 Task: Create ChildIssue0000000606 as Child Issue of Issue Issue0000000303 in Backlog  in Scrum Project Project0000000061 in Jira. Create ChildIssue0000000607 as Child Issue of Issue Issue0000000304 in Backlog  in Scrum Project Project0000000061 in Jira. Create ChildIssue0000000608 as Child Issue of Issue Issue0000000304 in Backlog  in Scrum Project Project0000000061 in Jira. Create ChildIssue0000000609 as Child Issue of Issue Issue0000000305 in Backlog  in Scrum Project Project0000000061 in Jira. Create ChildIssue0000000610 as Child Issue of Issue Issue0000000305 in Backlog  in Scrum Project Project0000000061 in Jira
Action: Mouse moved to (791, 304)
Screenshot: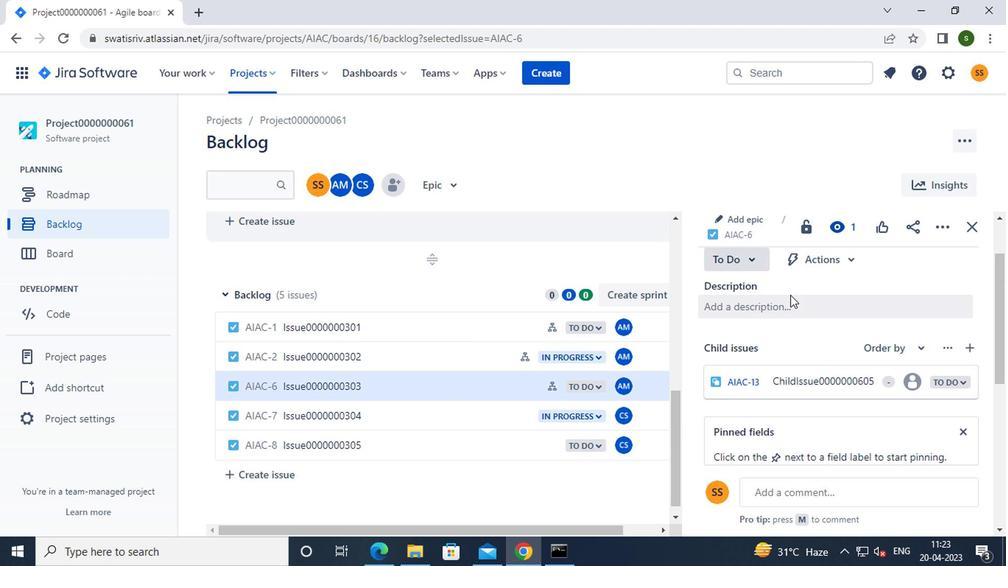
Action: Mouse scrolled (791, 305) with delta (0, 0)
Screenshot: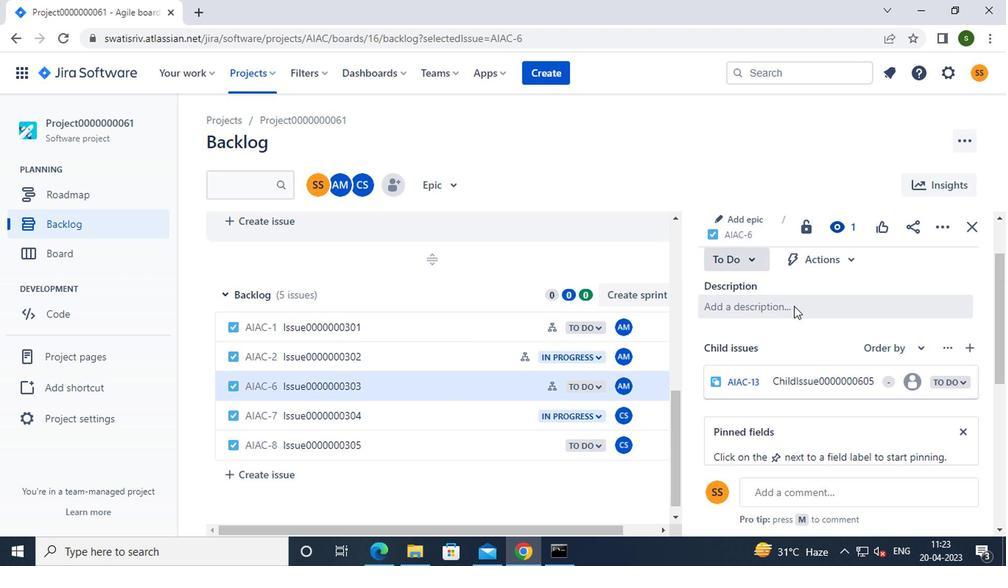 
Action: Mouse scrolled (791, 305) with delta (0, 0)
Screenshot: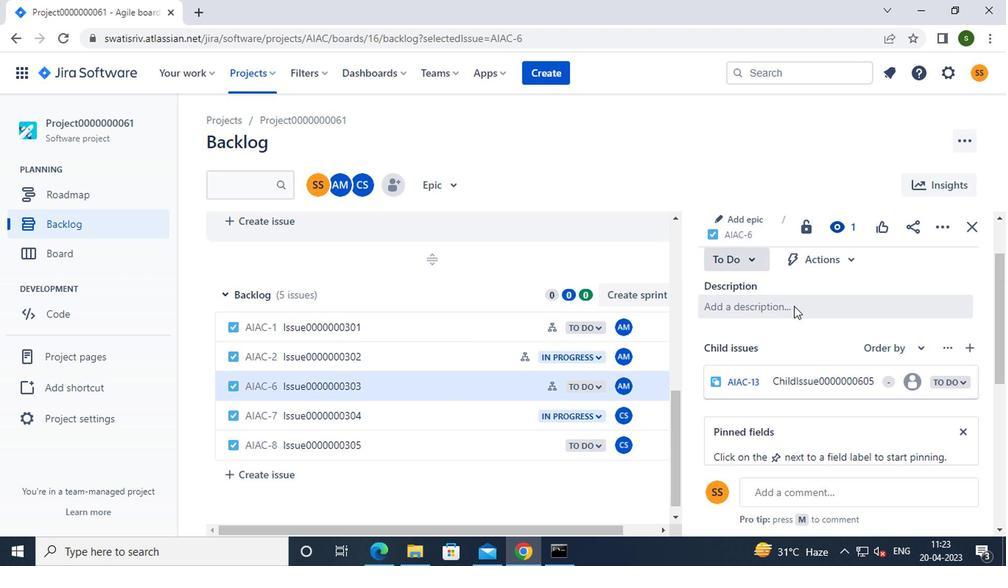 
Action: Mouse moved to (738, 291)
Screenshot: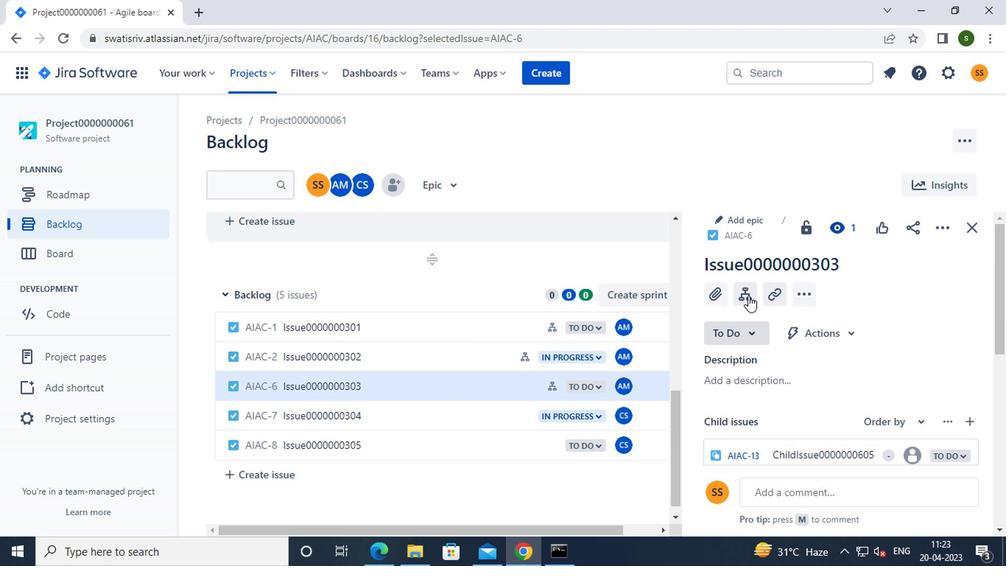 
Action: Mouse pressed left at (738, 291)
Screenshot: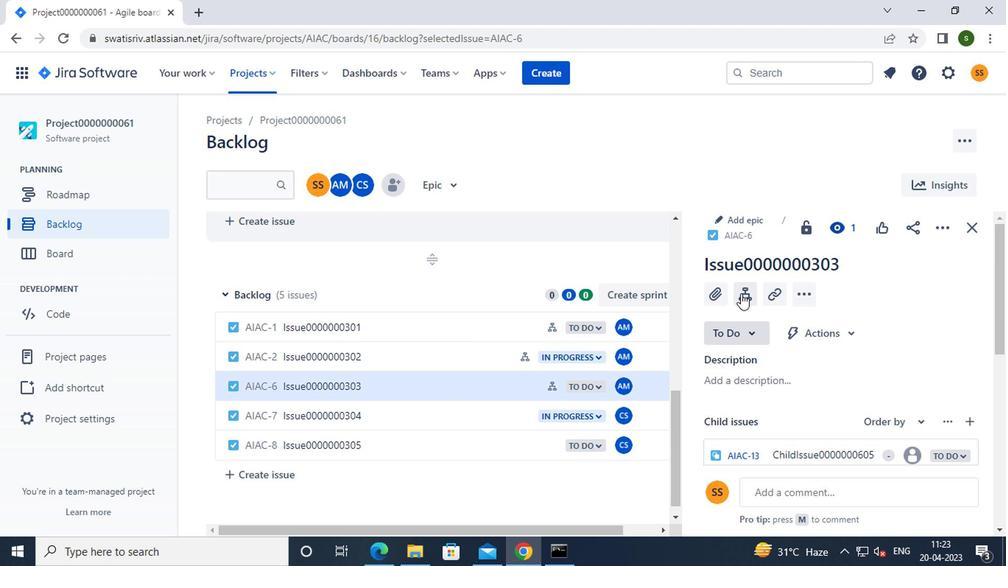 
Action: Mouse moved to (764, 360)
Screenshot: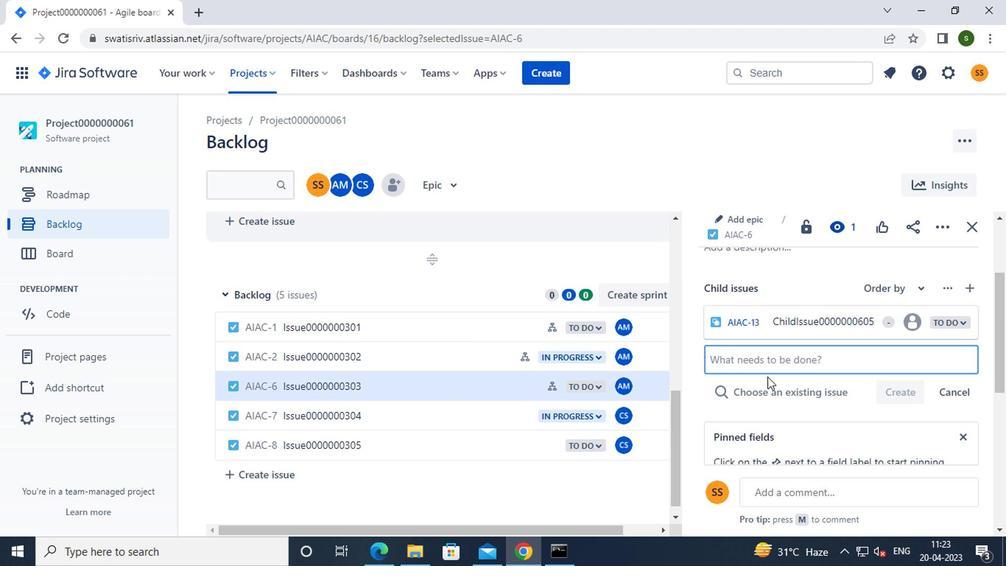 
Action: Mouse pressed left at (764, 360)
Screenshot: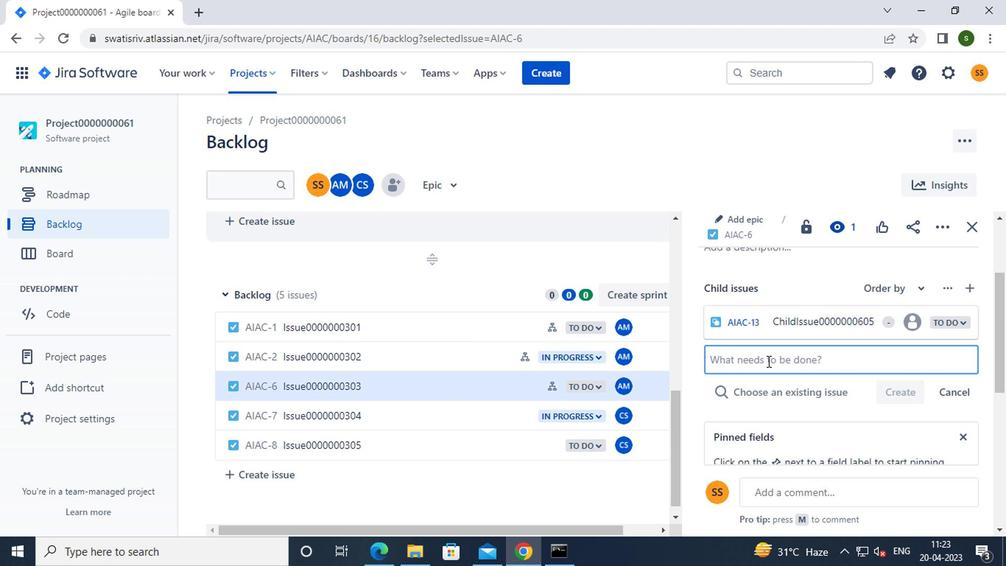 
Action: Mouse moved to (769, 357)
Screenshot: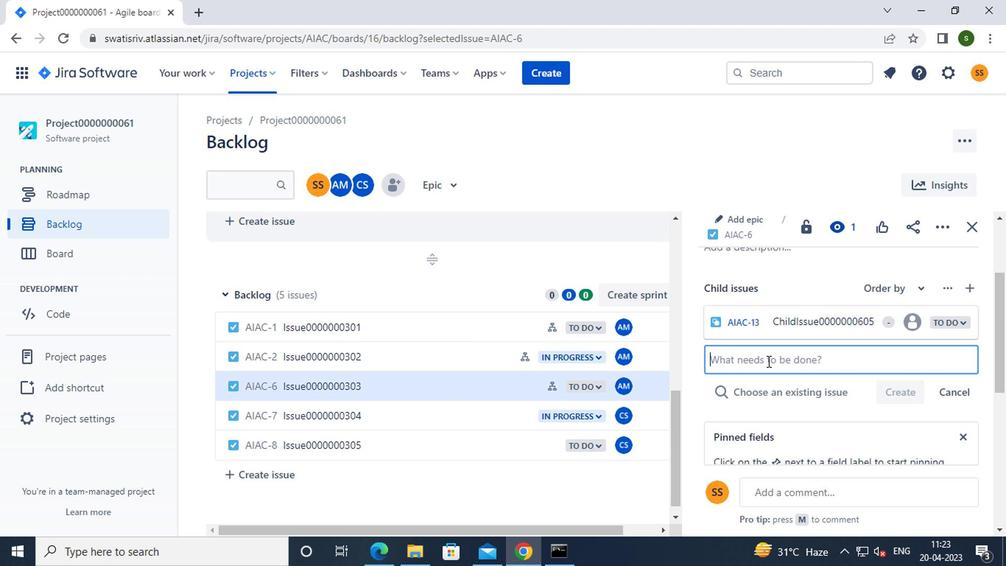 
Action: Key pressed <Key.caps_lock>c<Key.caps_lock>hild<Key.caps_lock>i<Key.caps_lock>ssue0000000606
Screenshot: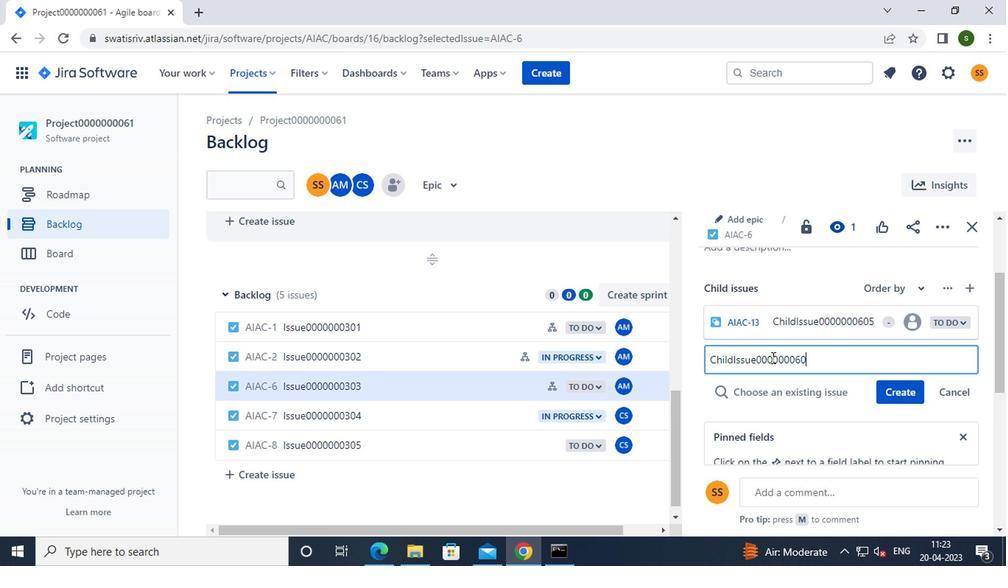 
Action: Mouse moved to (890, 395)
Screenshot: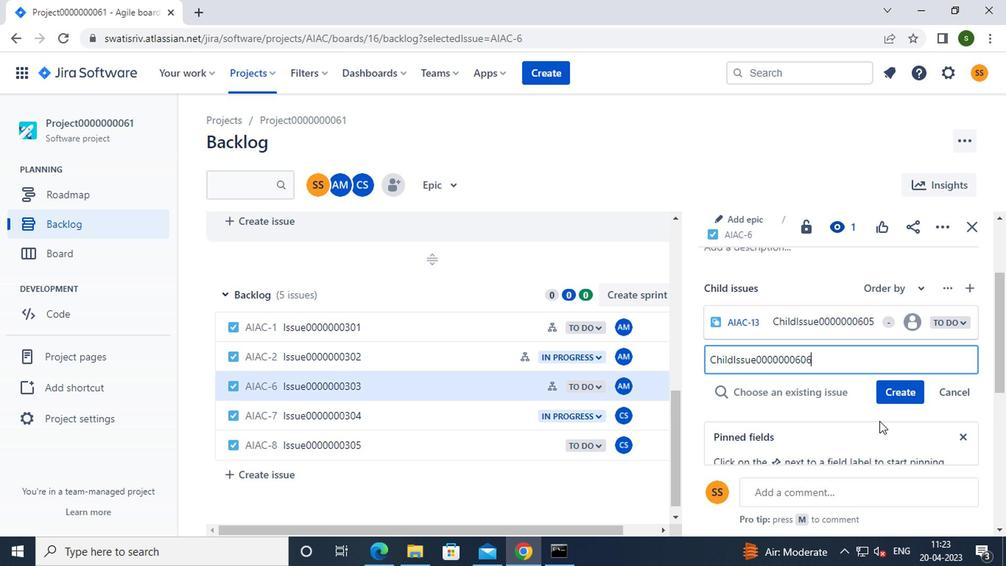 
Action: Mouse pressed left at (890, 395)
Screenshot: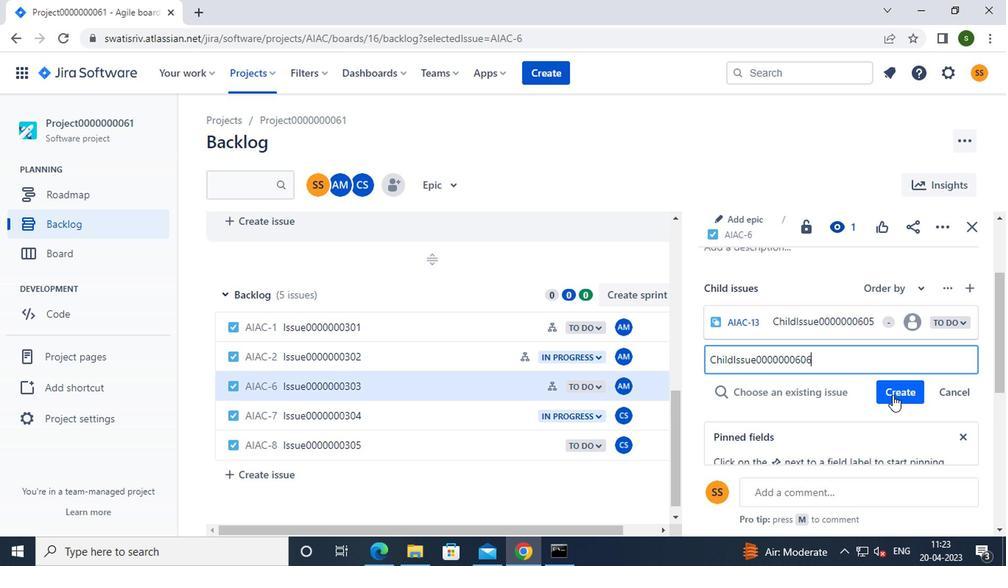 
Action: Mouse moved to (455, 411)
Screenshot: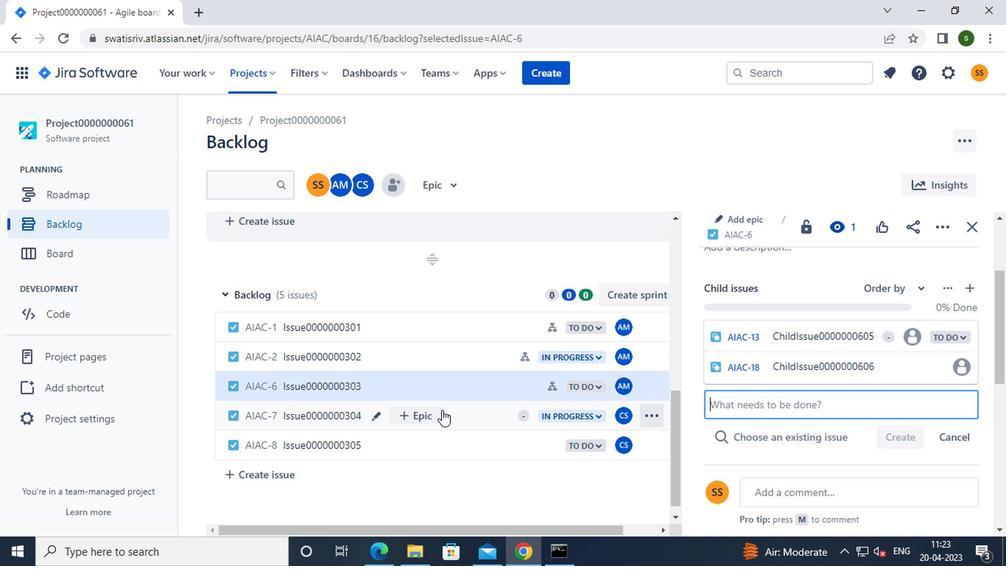 
Action: Mouse pressed left at (455, 411)
Screenshot: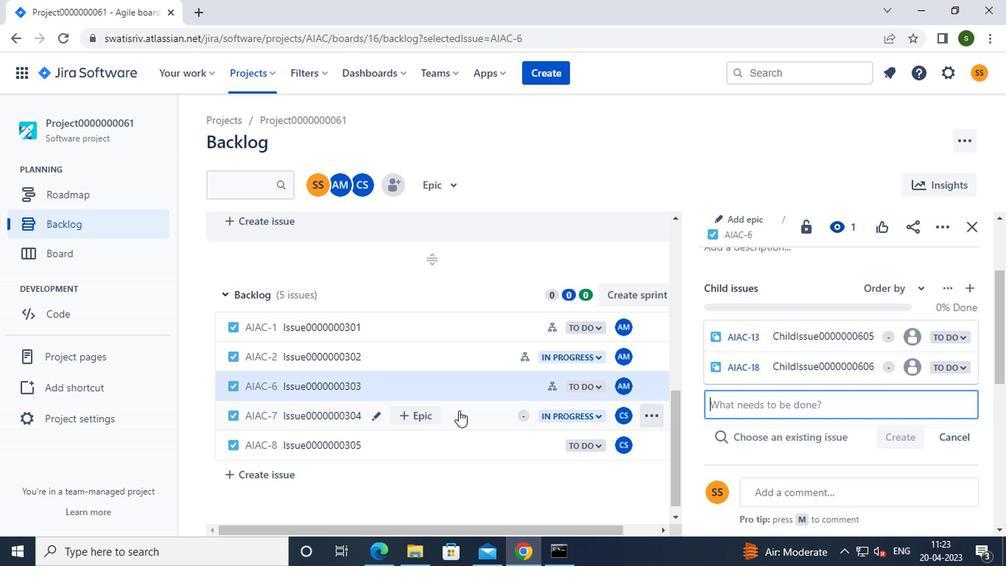
Action: Mouse moved to (740, 299)
Screenshot: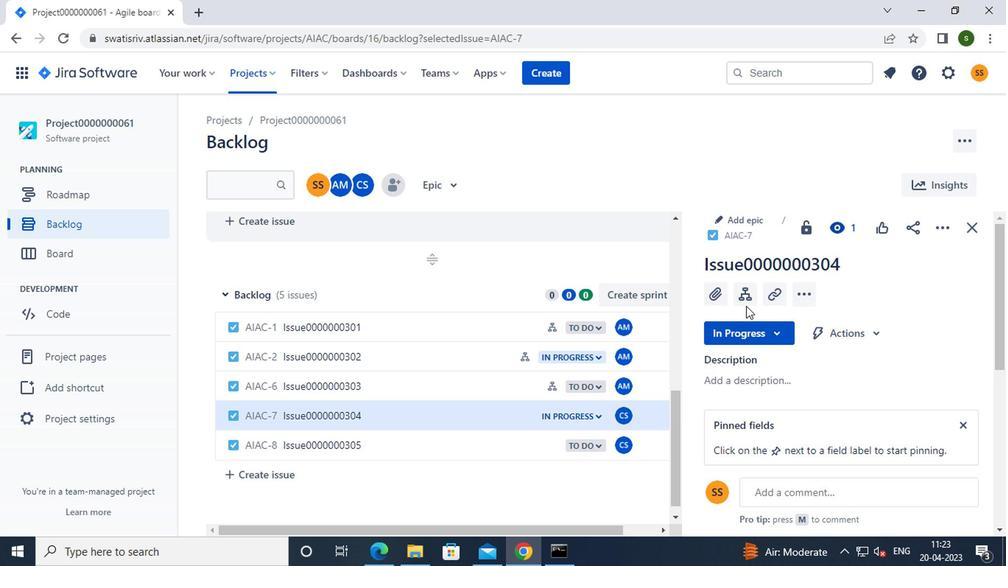 
Action: Mouse pressed left at (740, 299)
Screenshot: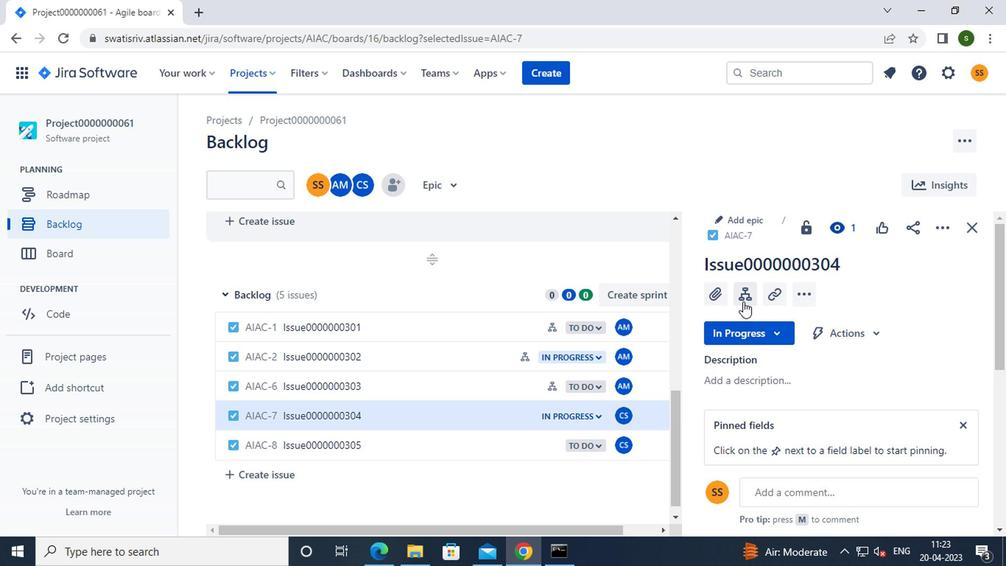 
Action: Mouse moved to (741, 358)
Screenshot: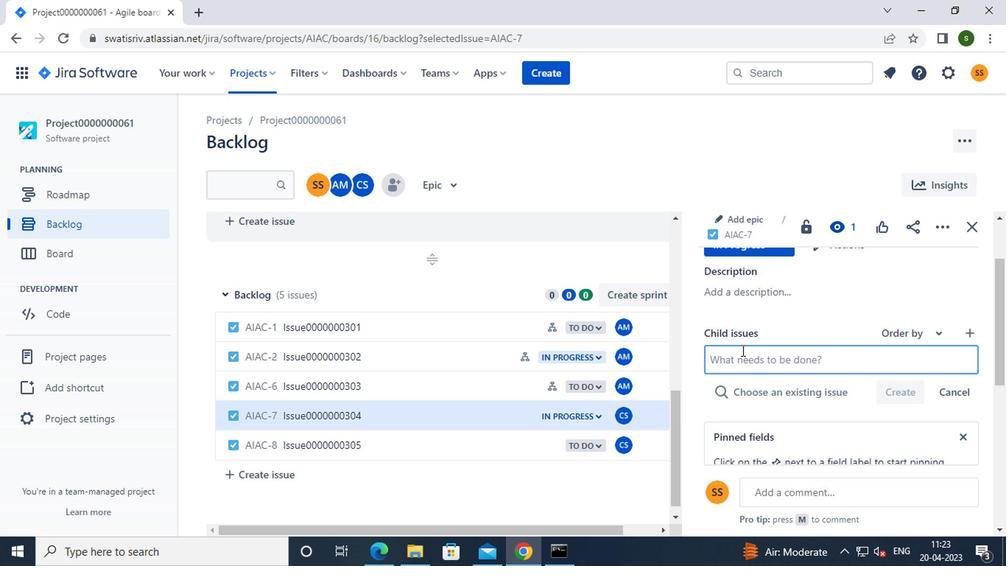 
Action: Mouse pressed left at (741, 358)
Screenshot: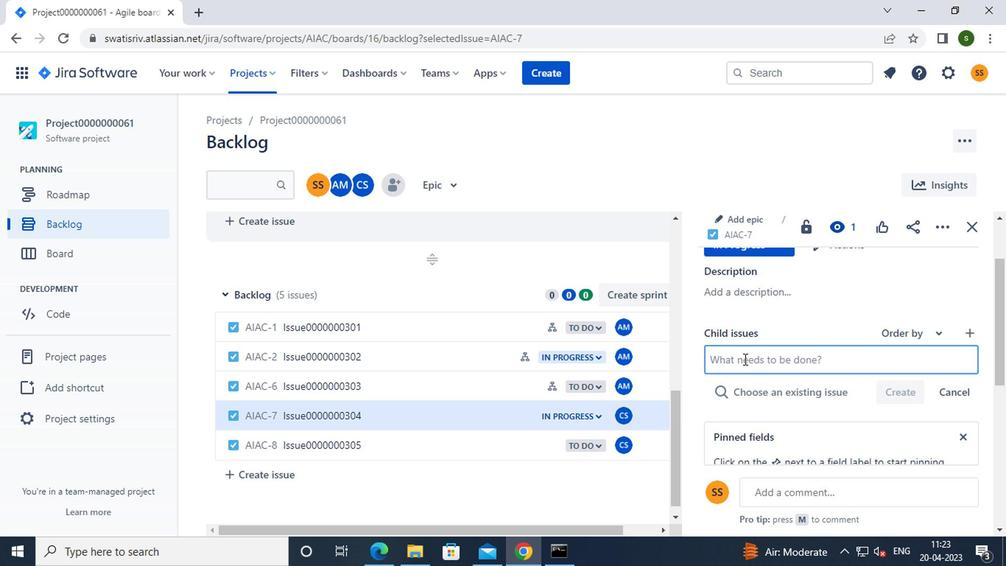 
Action: Key pressed <Key.caps_lock>c<Key.caps_lock>hild<Key.caps_lock>i<Key.caps_lock>ssue0000000607
Screenshot: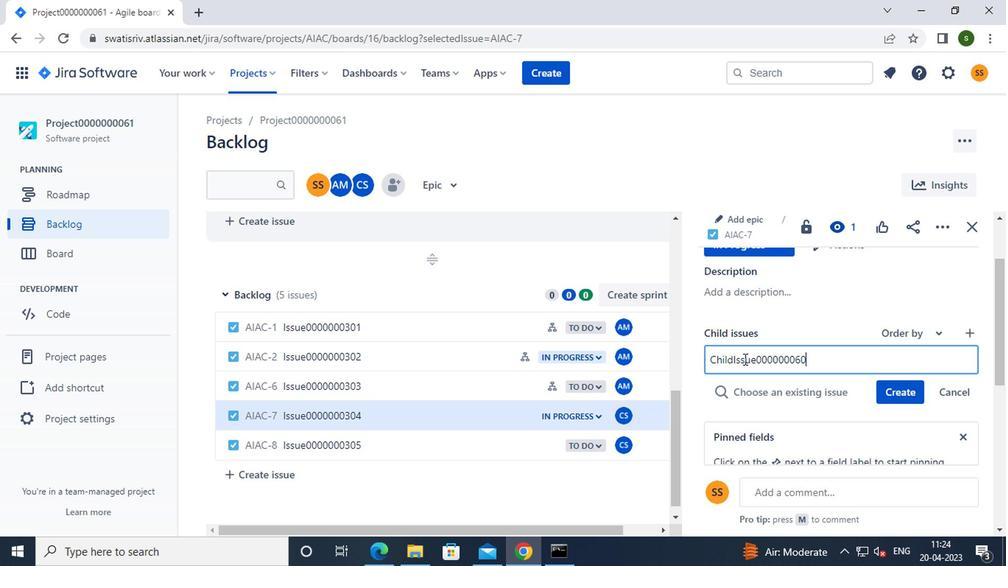 
Action: Mouse moved to (884, 385)
Screenshot: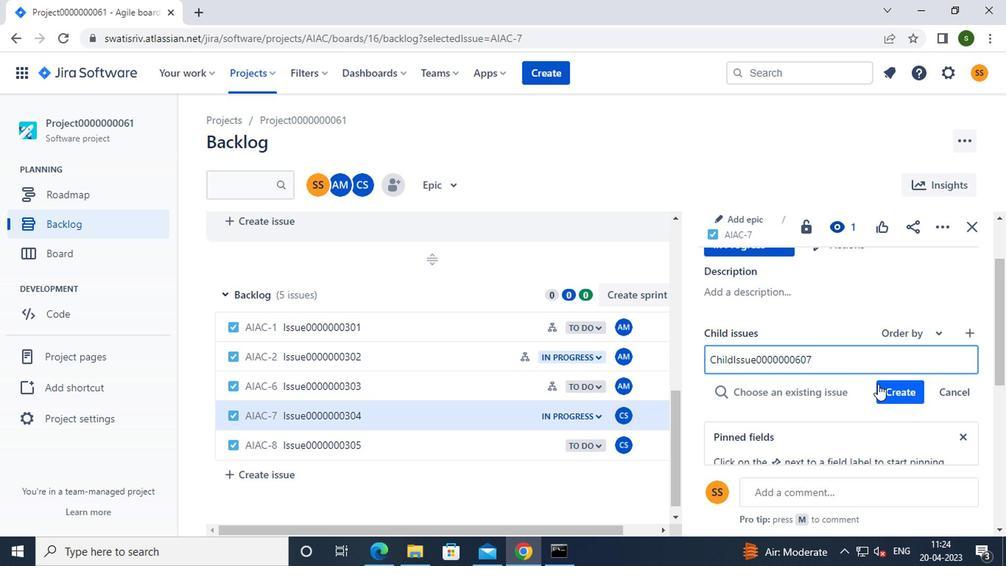 
Action: Mouse pressed left at (884, 385)
Screenshot: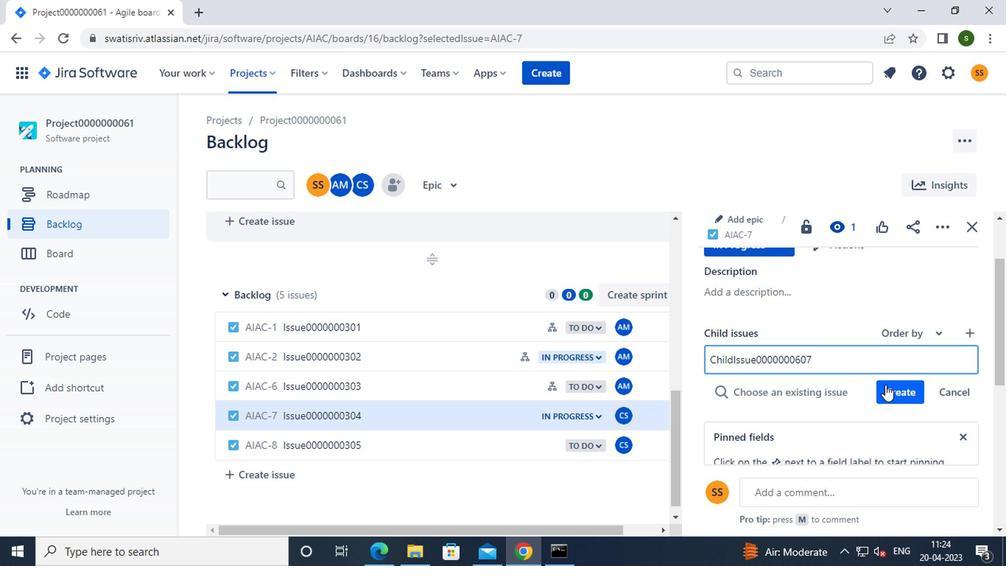 
Action: Mouse moved to (822, 409)
Screenshot: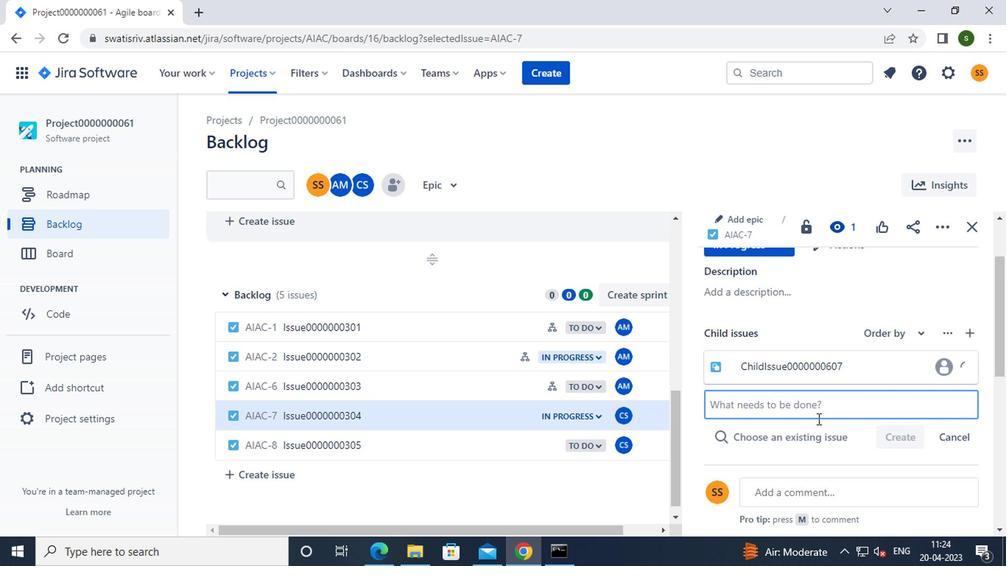 
Action: Key pressed <Key.caps_lock>c<Key.caps_lock>hild<Key.caps_lock>i<Key.caps_lock>ssue0000000608
Screenshot: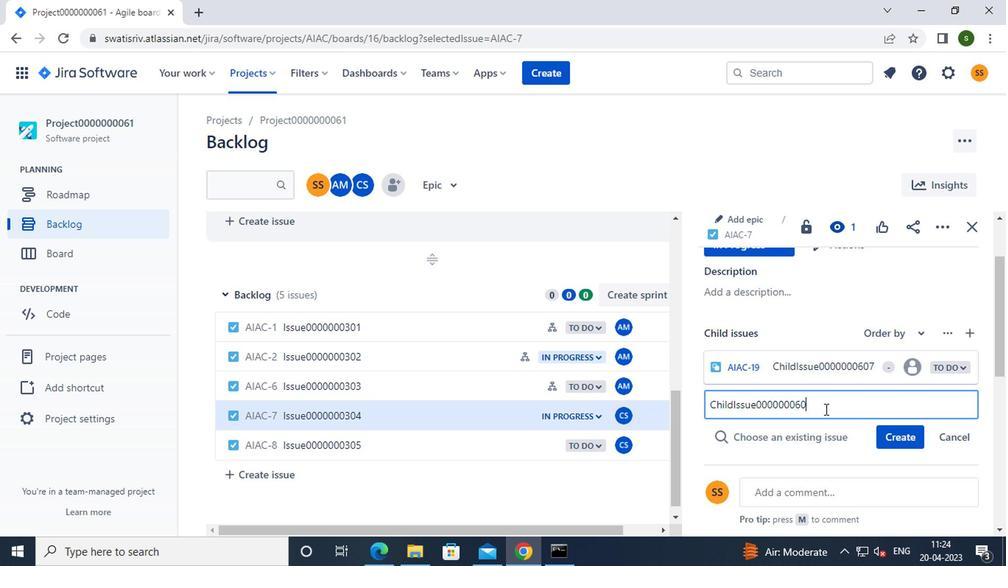 
Action: Mouse moved to (902, 433)
Screenshot: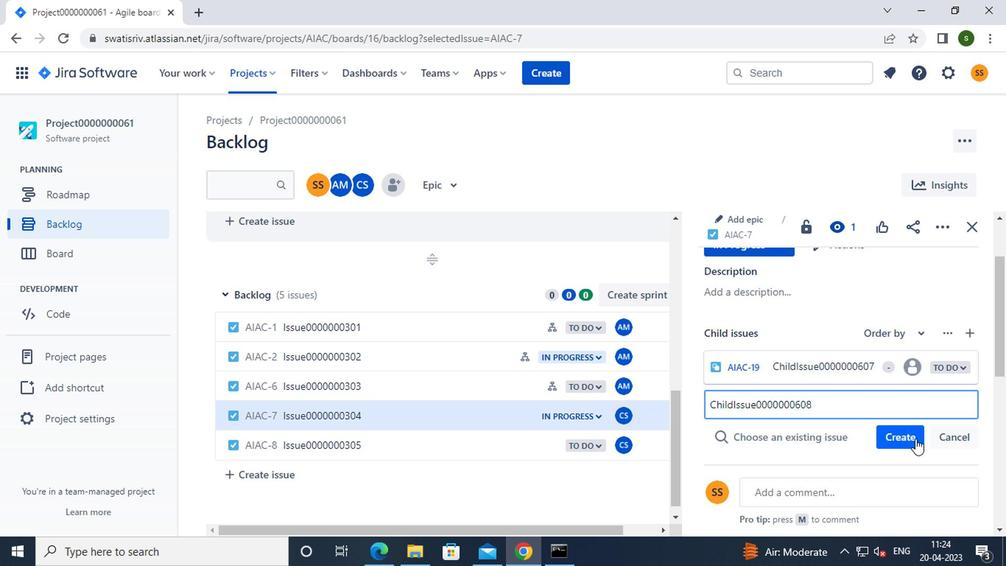 
Action: Mouse pressed left at (902, 433)
Screenshot: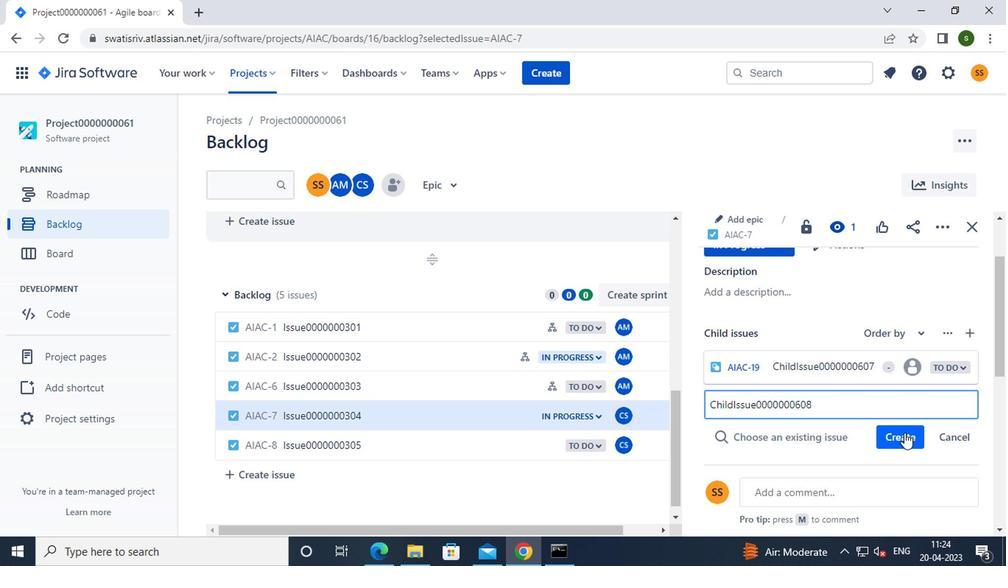 
Action: Mouse moved to (446, 447)
Screenshot: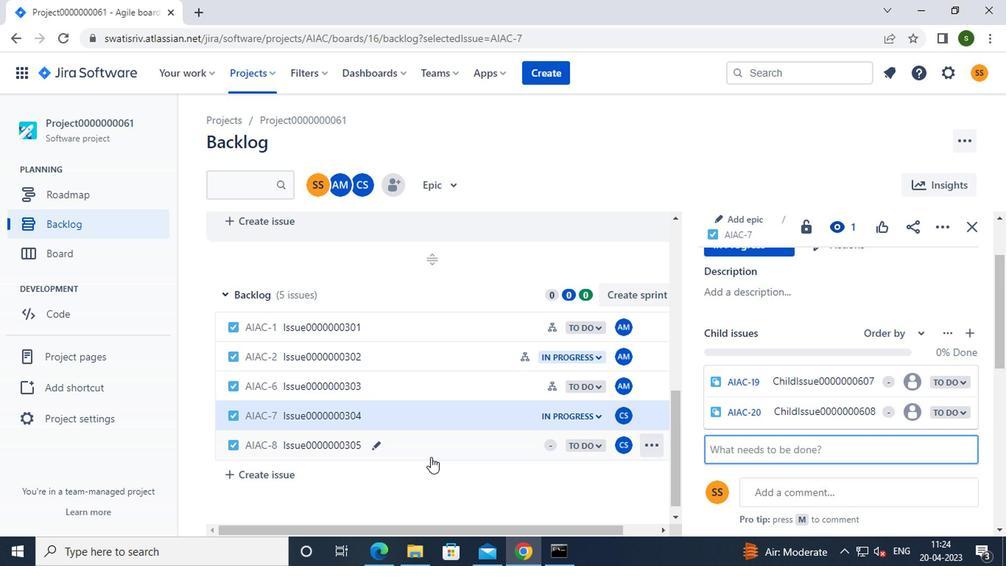 
Action: Mouse pressed left at (446, 447)
Screenshot: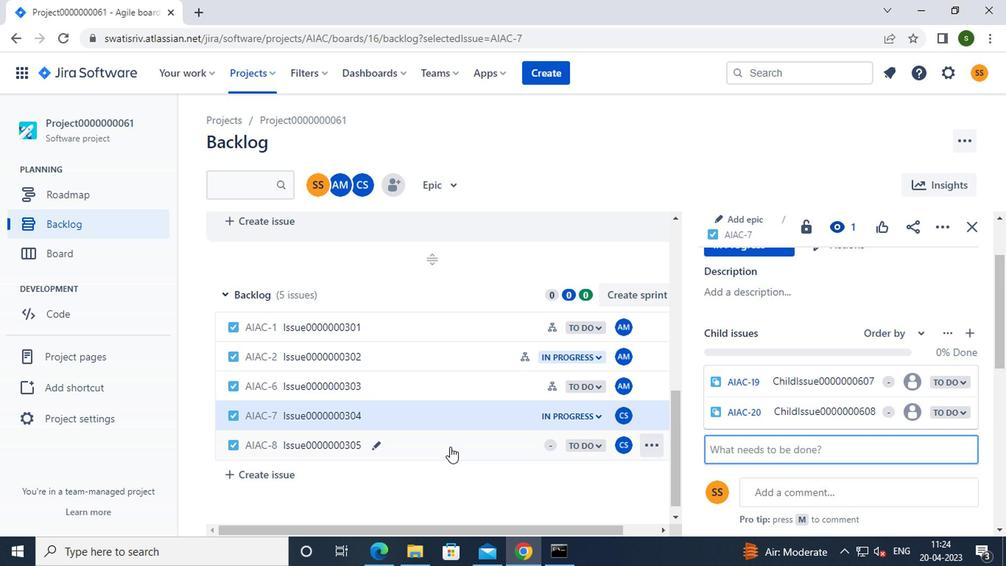 
Action: Mouse moved to (746, 299)
Screenshot: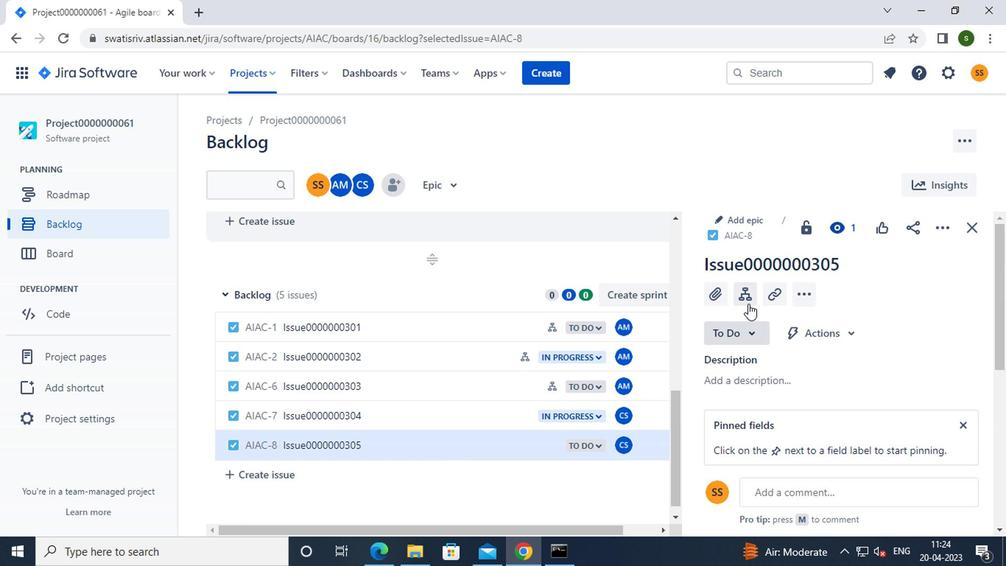 
Action: Mouse pressed left at (746, 299)
Screenshot: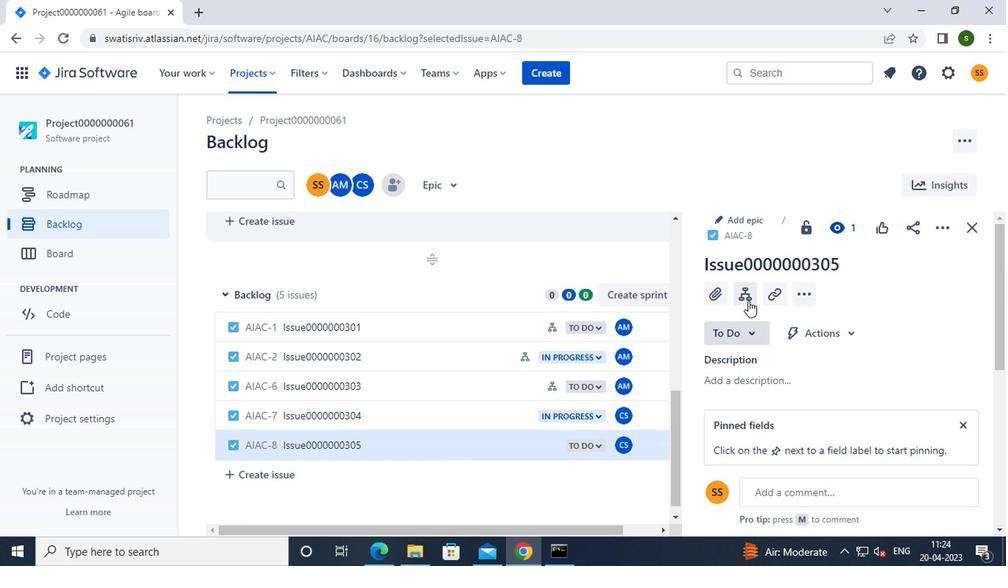 
Action: Mouse moved to (747, 354)
Screenshot: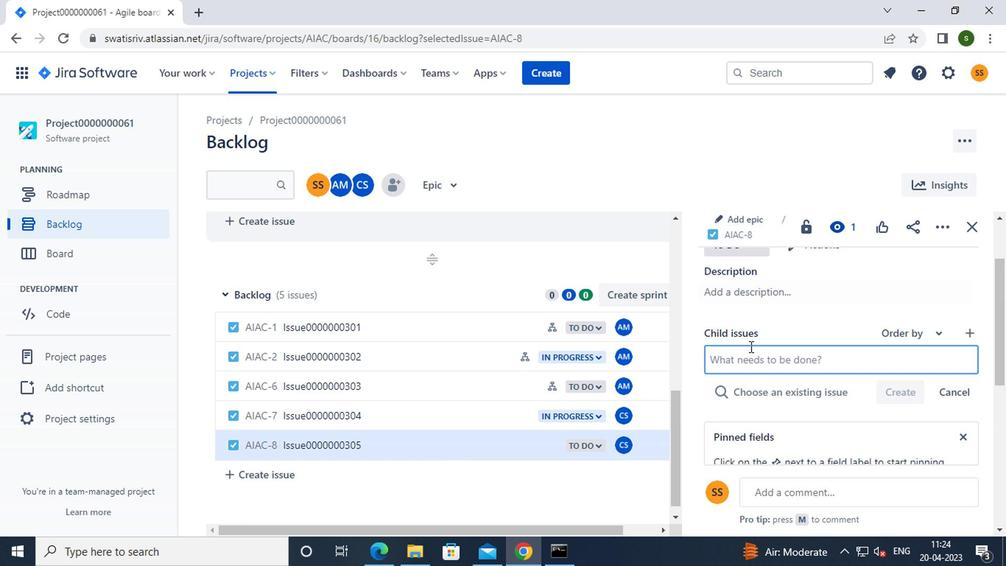 
Action: Mouse pressed left at (747, 354)
Screenshot: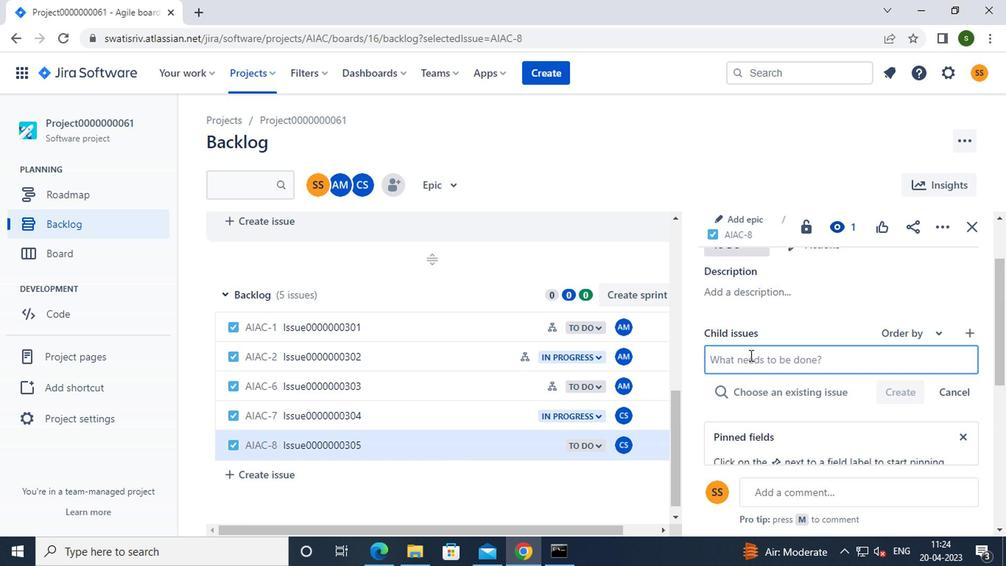 
Action: Key pressed <Key.caps_lock>c<Key.caps_lock>hild<Key.caps_lock>i<Key.caps_lock>ssue0000000609
Screenshot: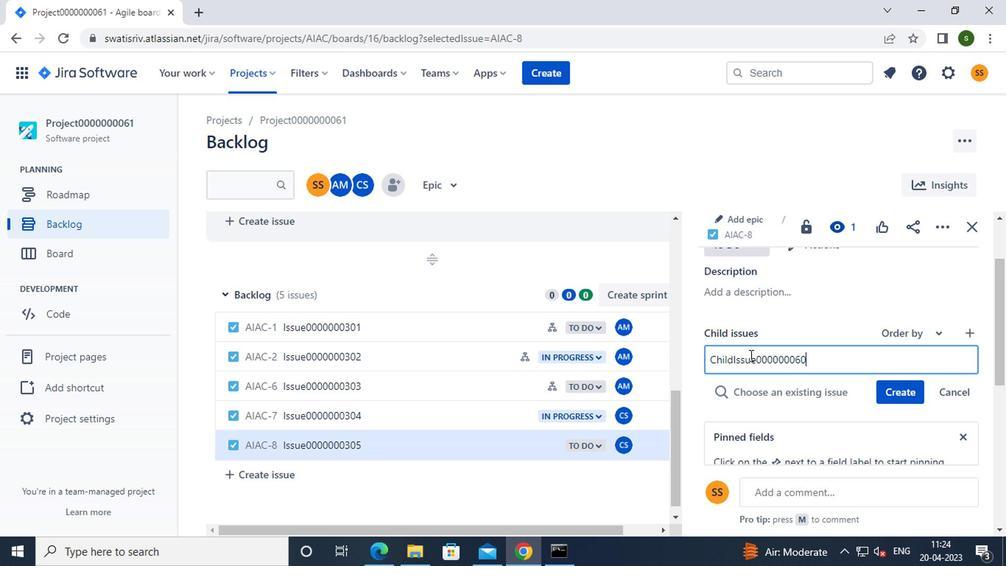 
Action: Mouse moved to (902, 390)
Screenshot: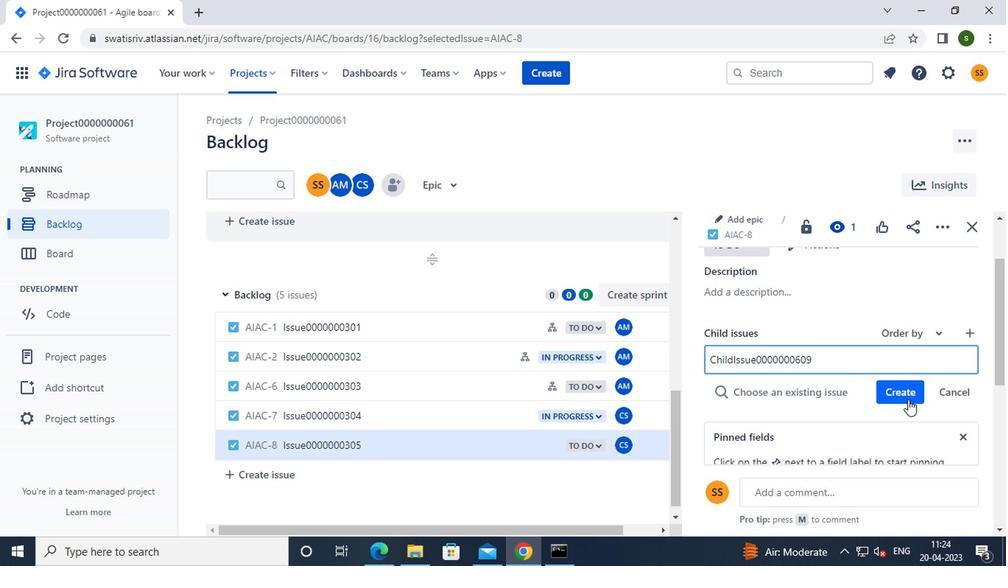 
Action: Mouse pressed left at (902, 390)
Screenshot: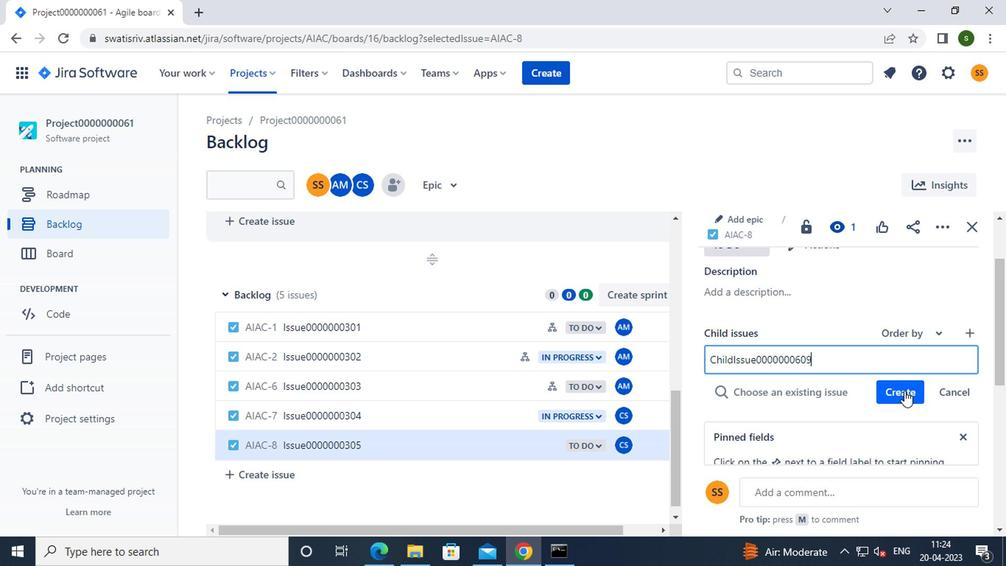 
Action: Mouse moved to (836, 410)
Screenshot: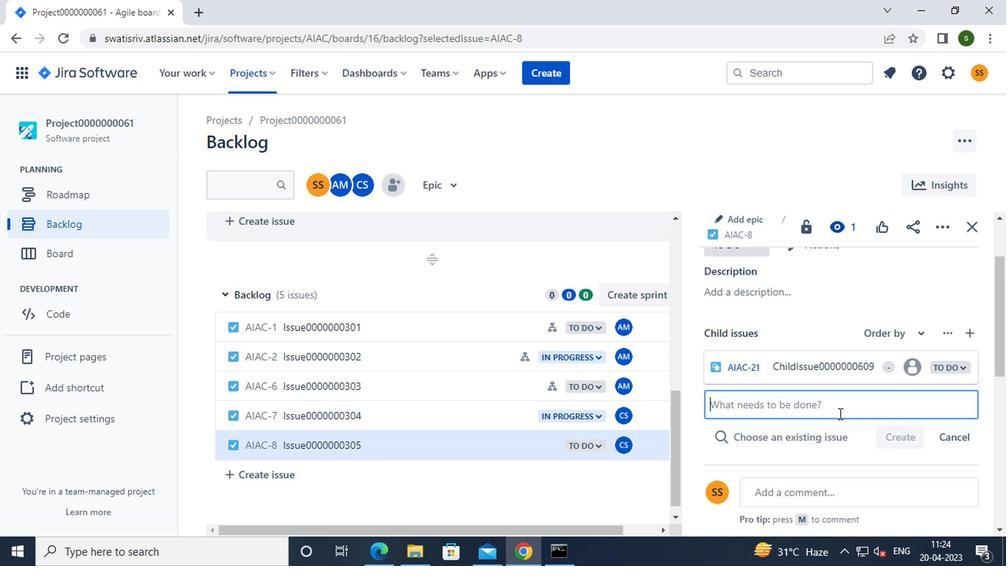 
Action: Key pressed <Key.caps_lock>c<Key.caps_lock>hild<Key.caps_lock>i<Key.caps_lock>ssue0000000610
Screenshot: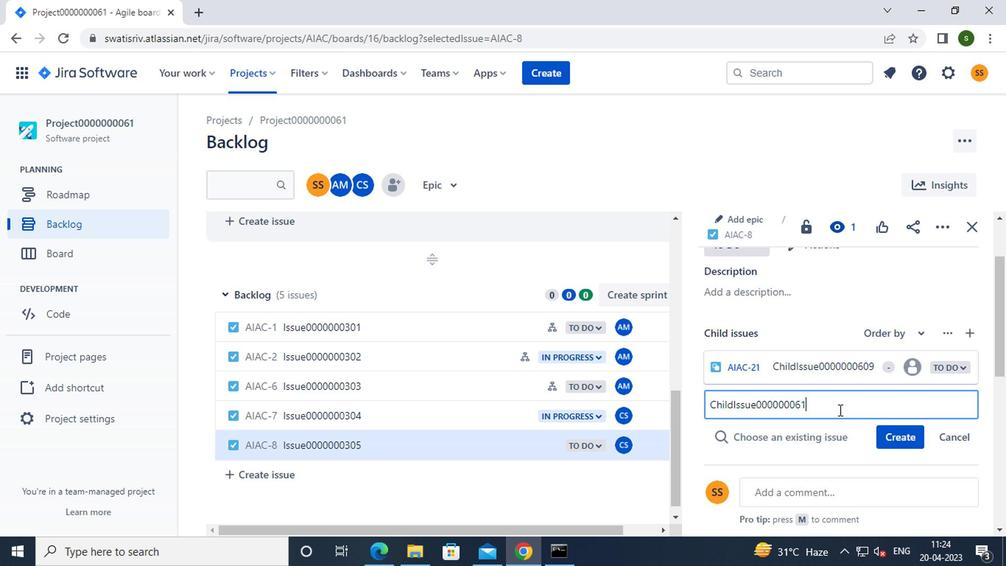 
Action: Mouse moved to (892, 435)
Screenshot: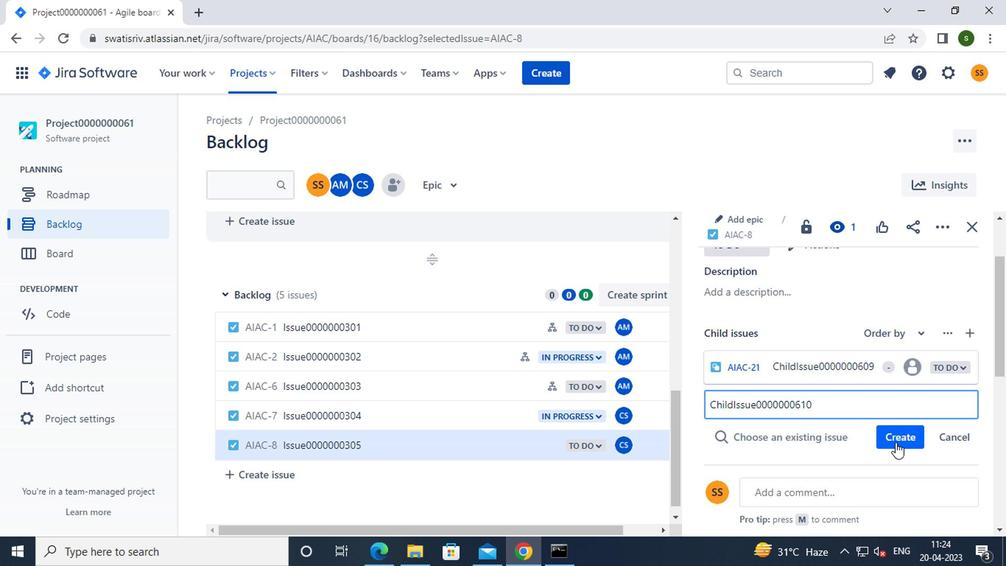 
Action: Mouse pressed left at (892, 435)
Screenshot: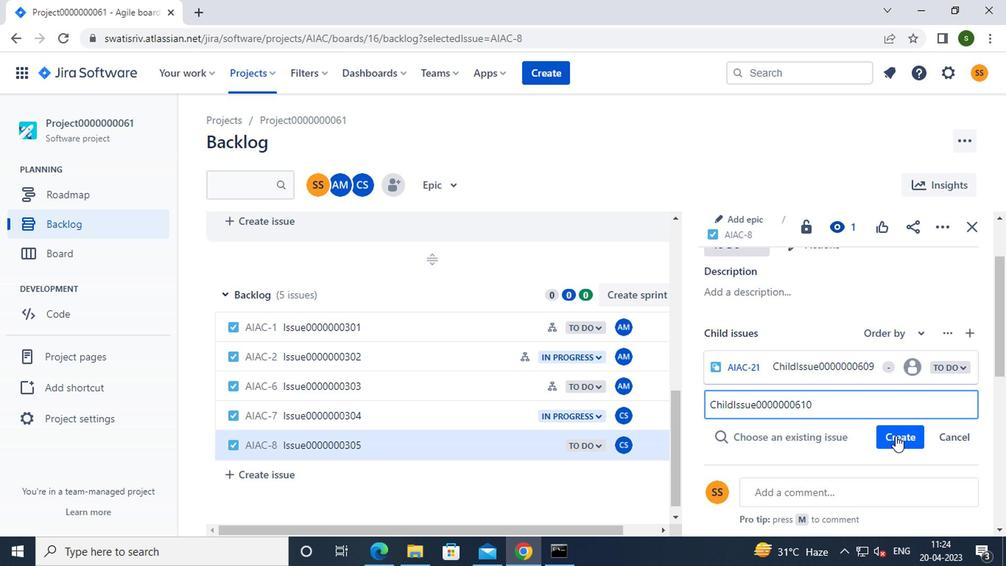 
Action: Key pressed <Key.f8>
Screenshot: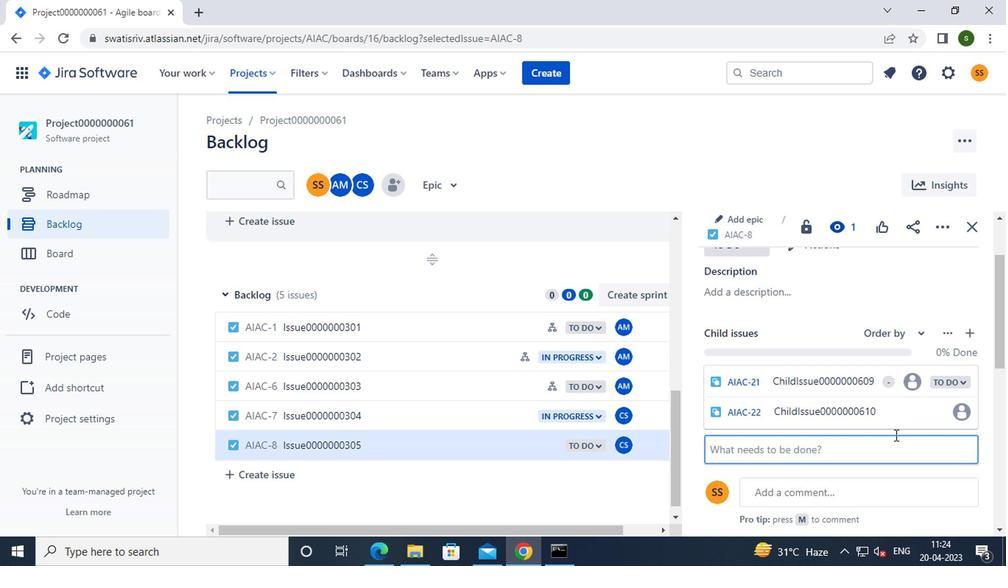 
